 Task: Create a sub task Gather and Analyse Requirements for the task  Create a new online store for a retail business in the project AgileBuddy , assign it to team member softage.2@softage.net and update the status of the sub task to  On Track  , set the priority of the sub task to Low
Action: Mouse moved to (78, 313)
Screenshot: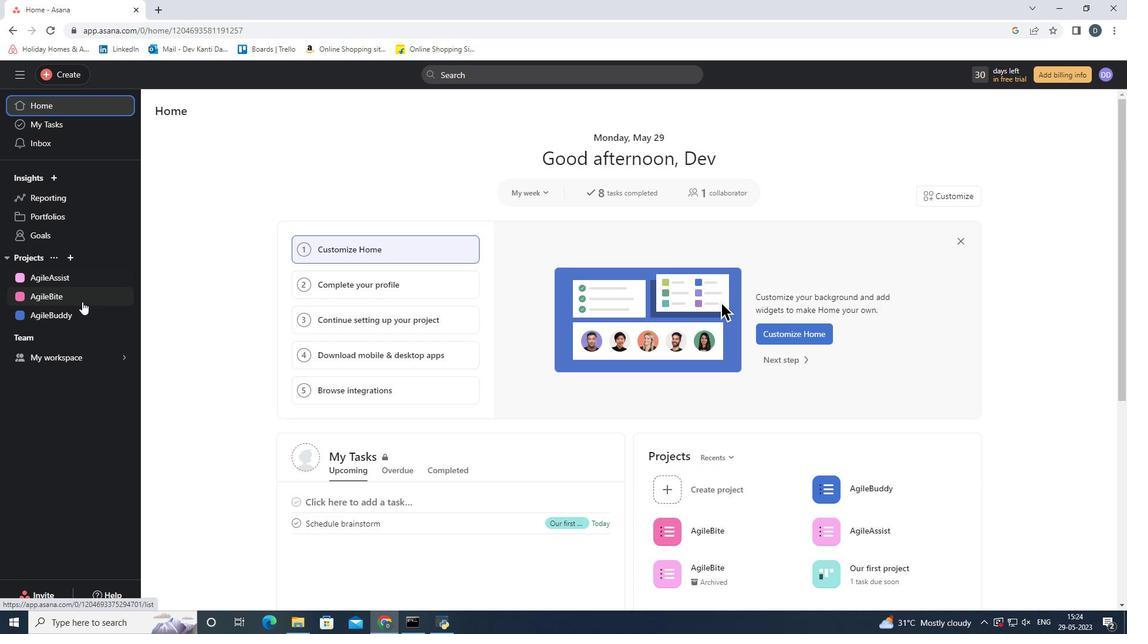 
Action: Mouse pressed left at (78, 313)
Screenshot: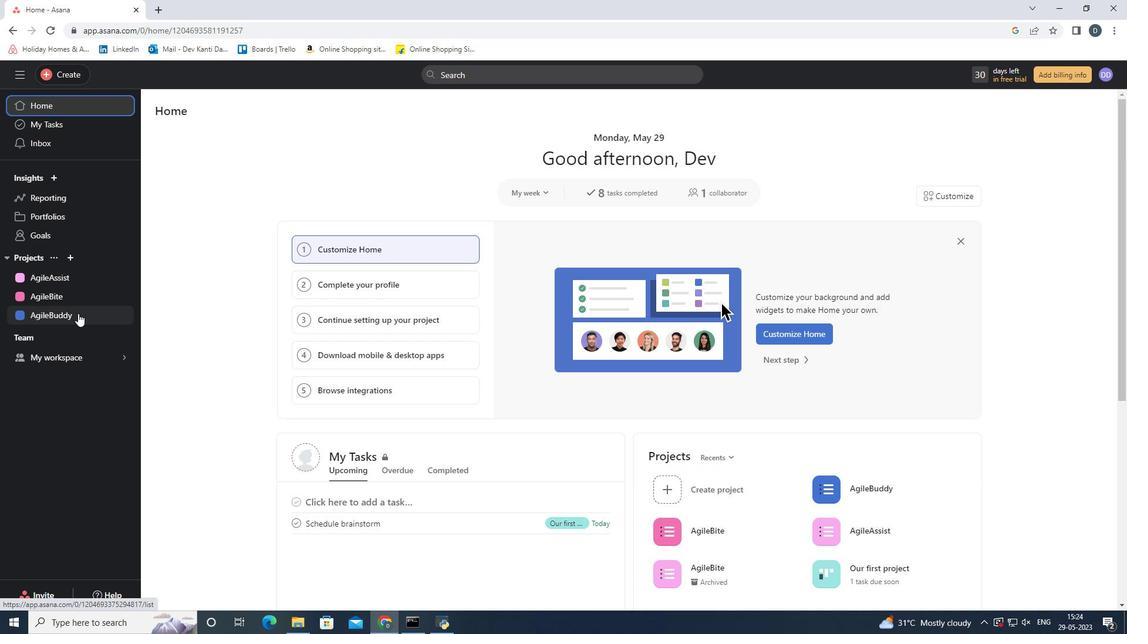 
Action: Mouse moved to (506, 278)
Screenshot: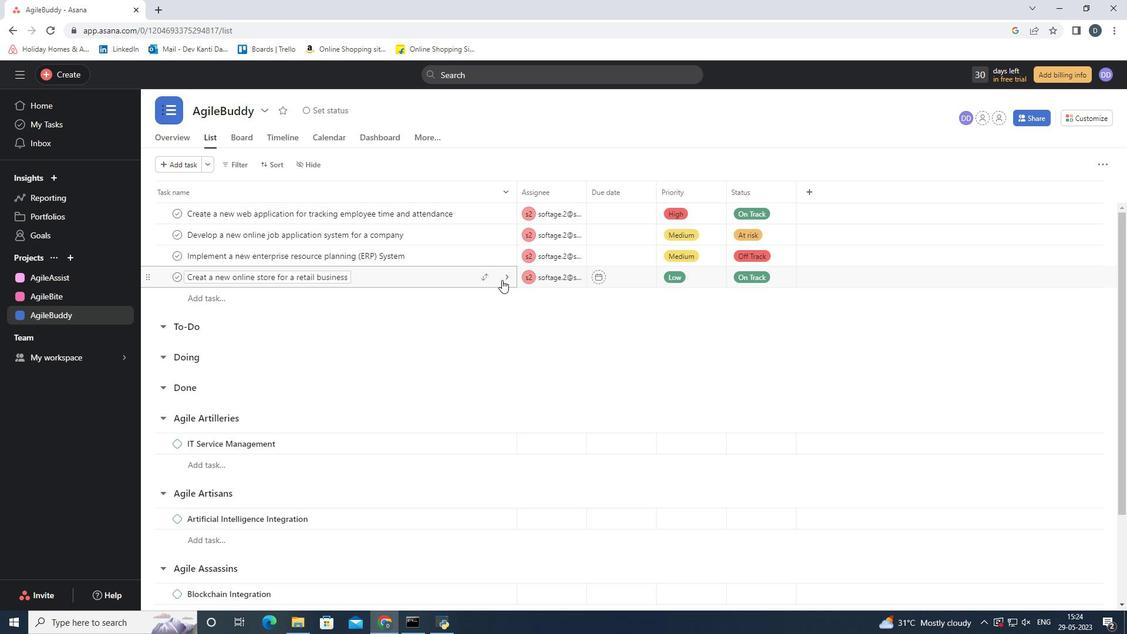 
Action: Mouse pressed left at (506, 278)
Screenshot: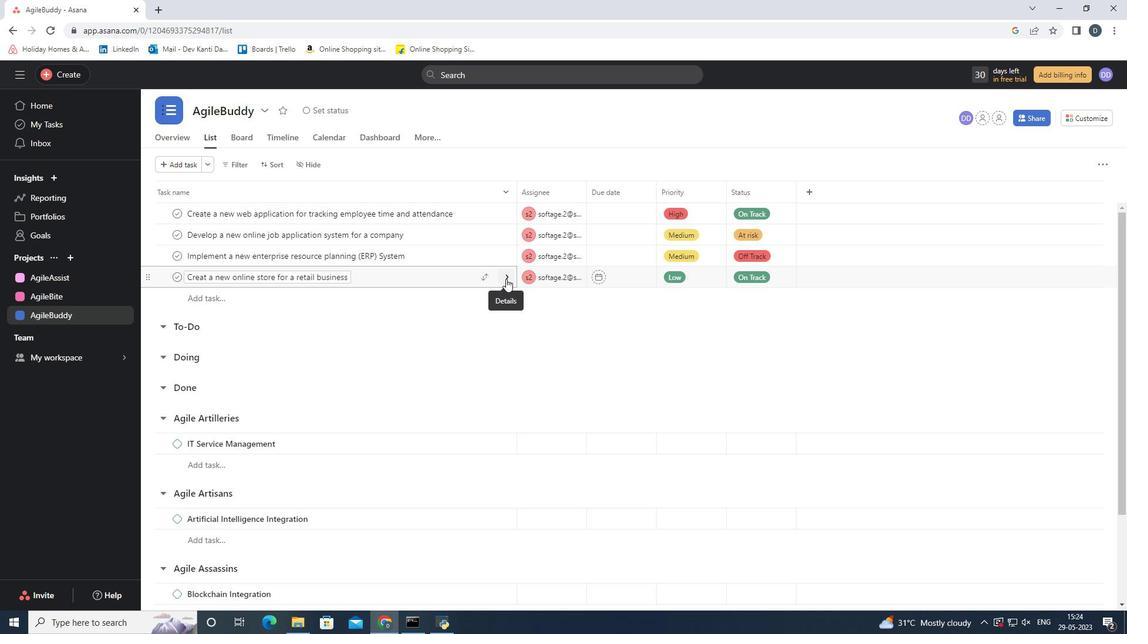 
Action: Mouse moved to (1026, 164)
Screenshot: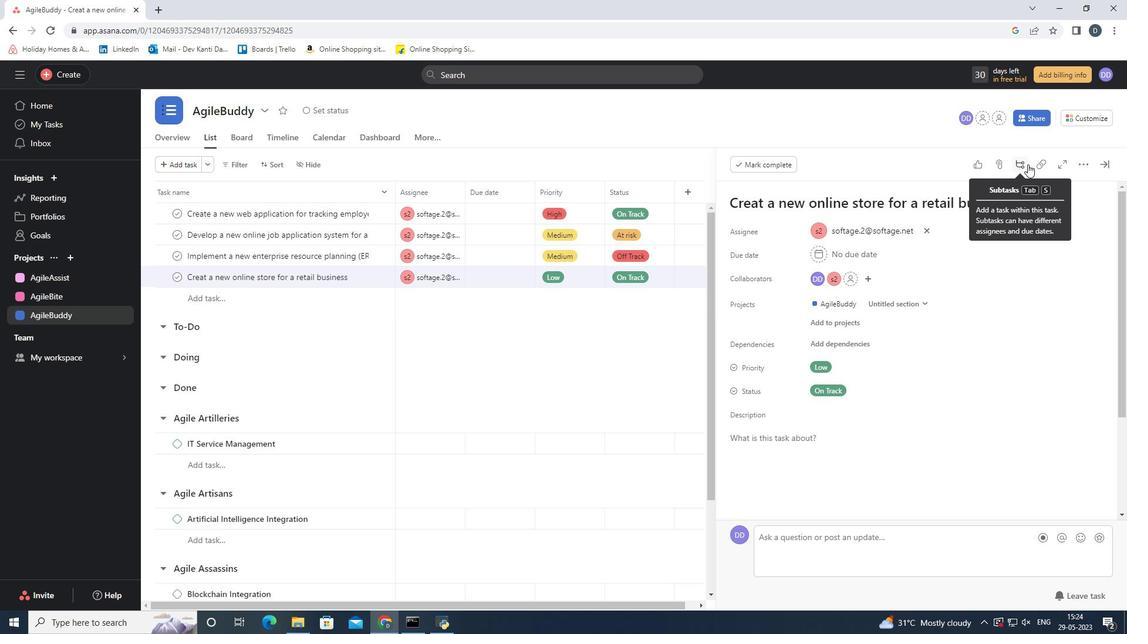 
Action: Mouse pressed left at (1026, 164)
Screenshot: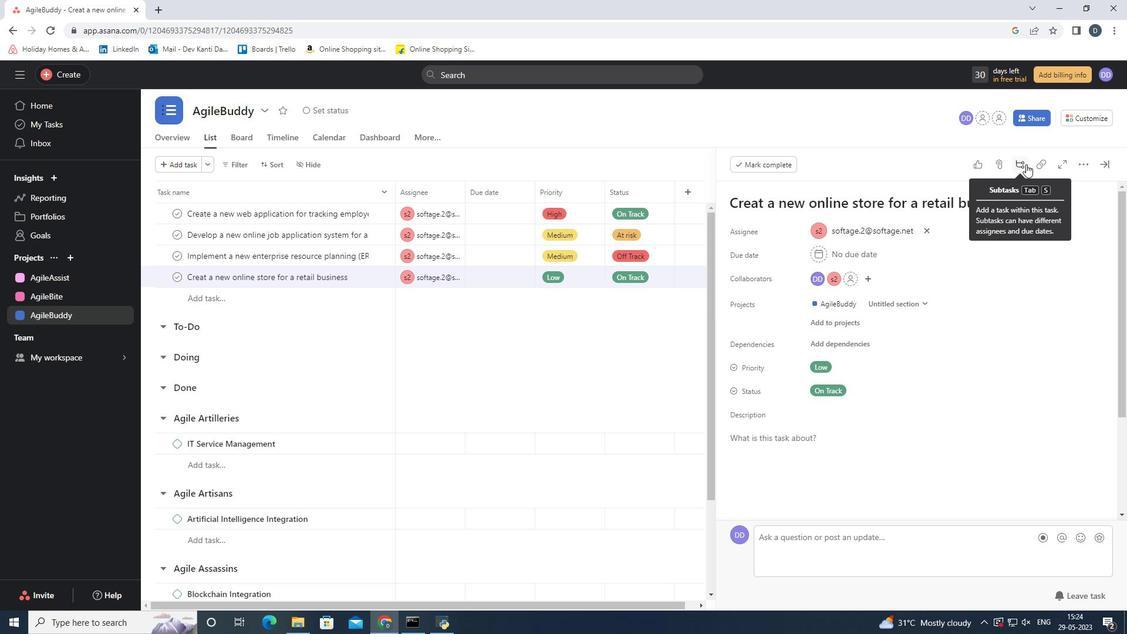 
Action: Mouse moved to (775, 394)
Screenshot: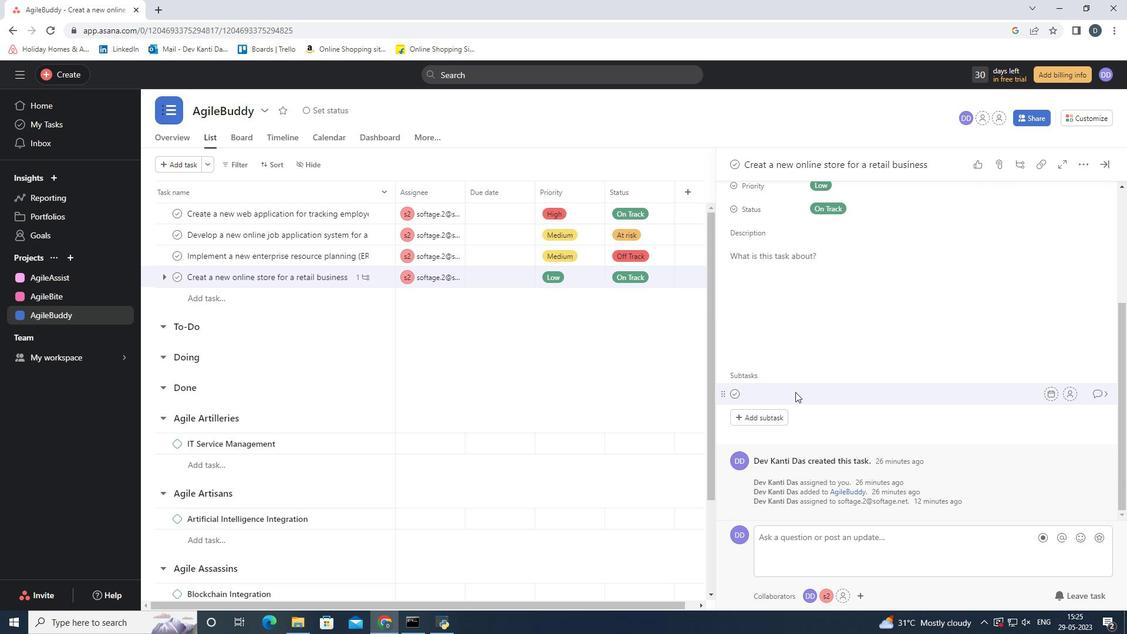 
Action: Key pressed <Key.shift><Key.shift><Key.shift><Key.shift><Key.shift><Key.shift><Key.shift><Key.shift><Key.shift><Key.shift><Key.shift><Key.shift><Key.shift><Key.shift><Key.shift>Gather<Key.space>and<Key.space><Key.shift>Analyse<Key.space><Key.shift><Key.shift><Key.shift><Key.shift><Key.shift><Key.shift><Key.shift><Key.shift>Requirements
Screenshot: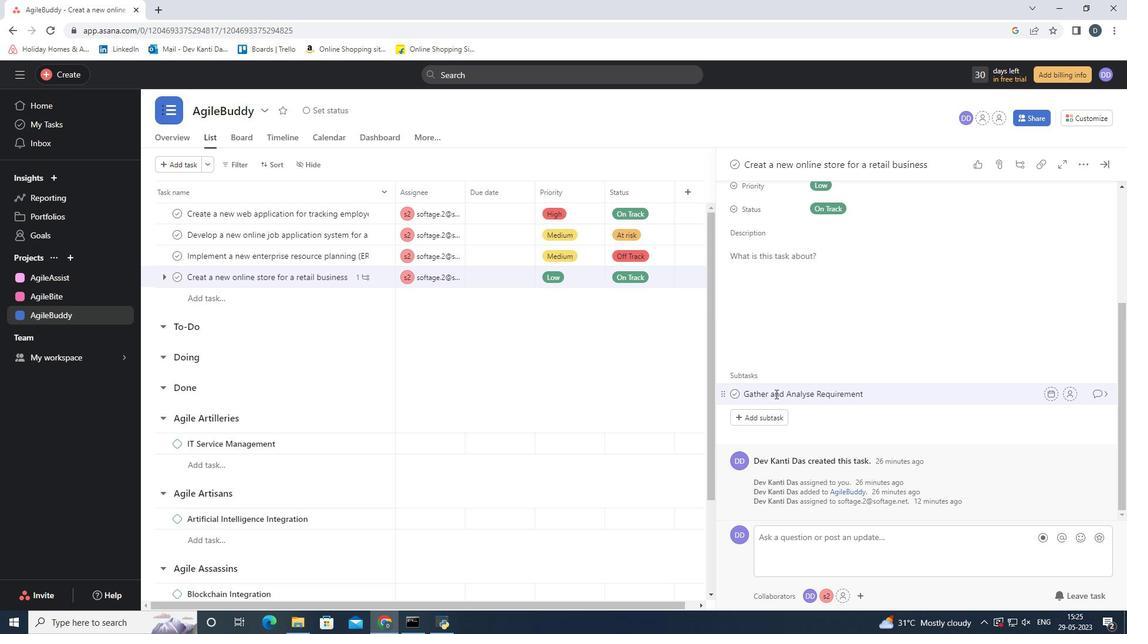 
Action: Mouse moved to (962, 427)
Screenshot: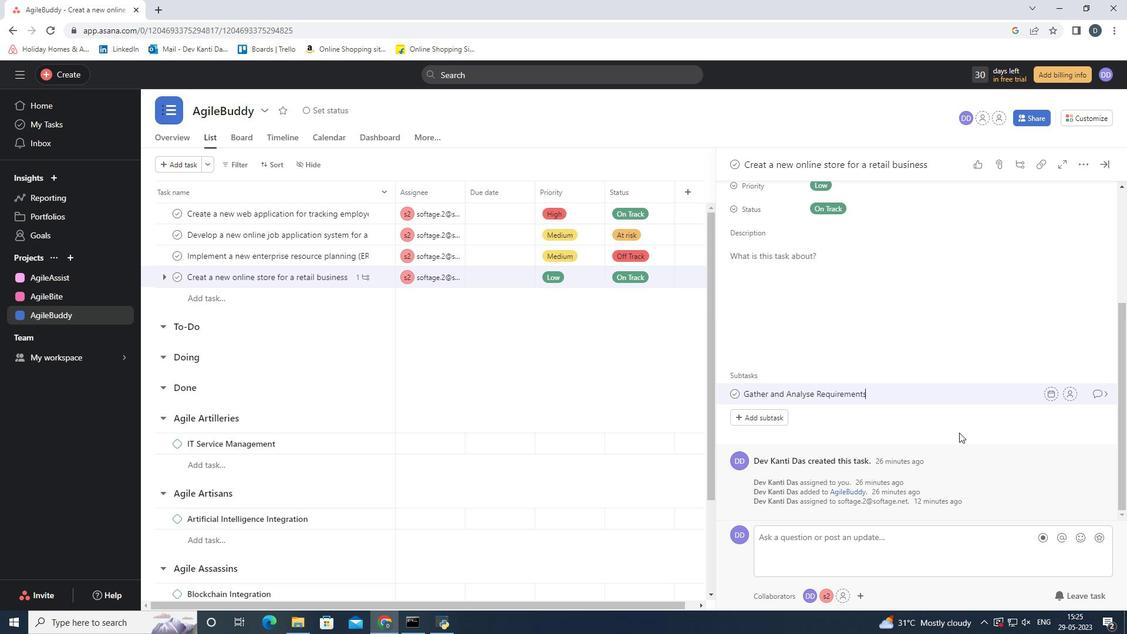 
Action: Mouse pressed left at (962, 427)
Screenshot: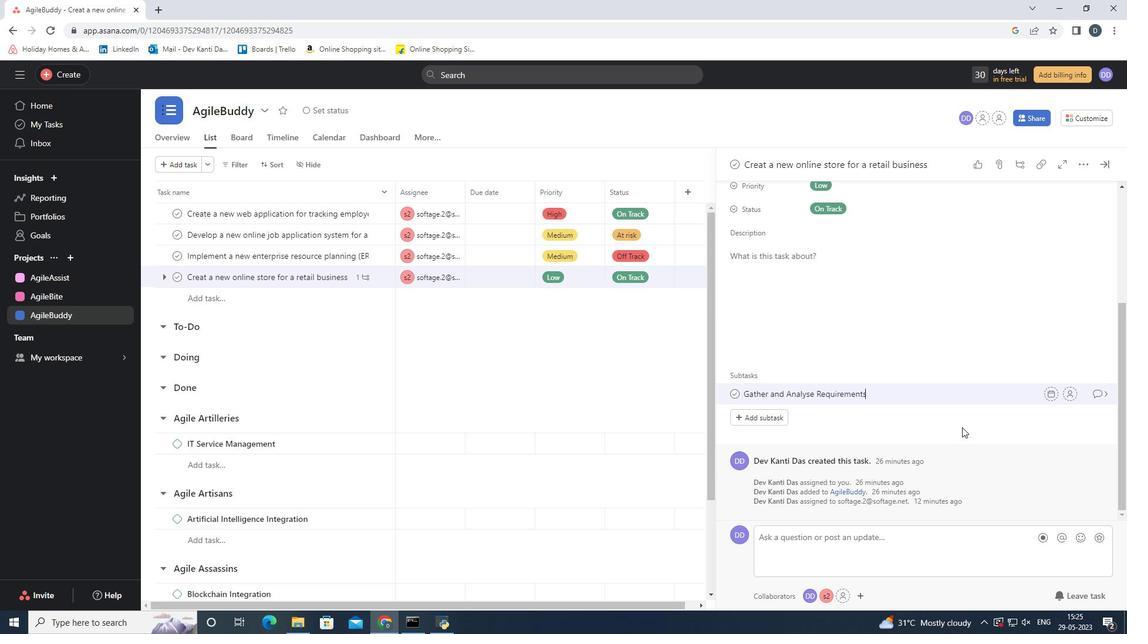 
Action: Mouse moved to (1069, 391)
Screenshot: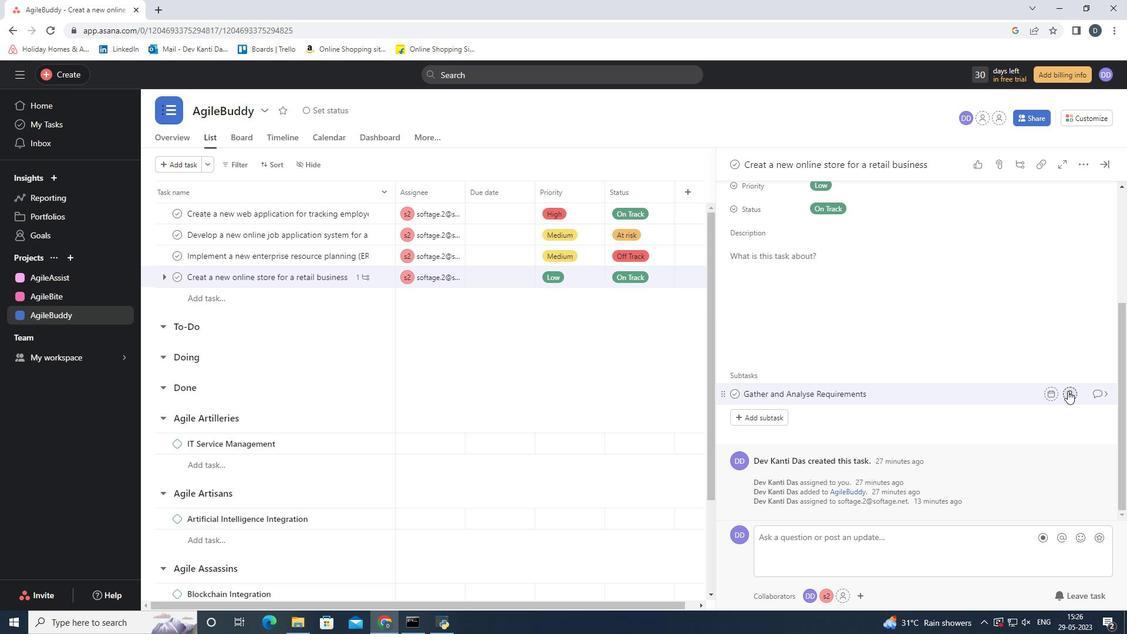 
Action: Mouse pressed left at (1069, 391)
Screenshot: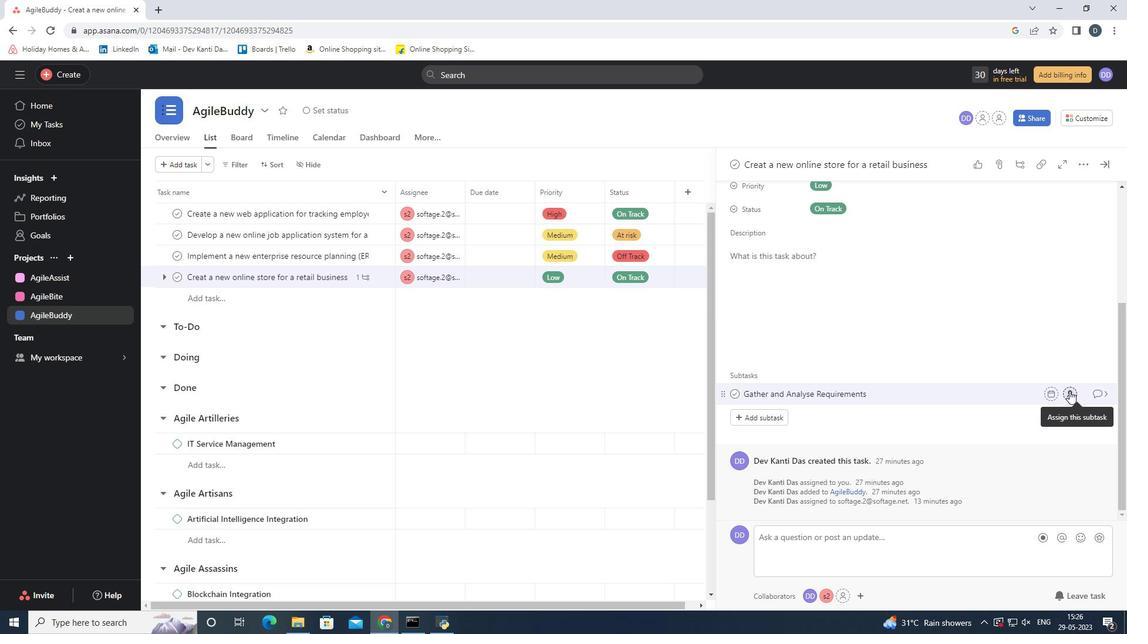 
Action: Mouse moved to (921, 481)
Screenshot: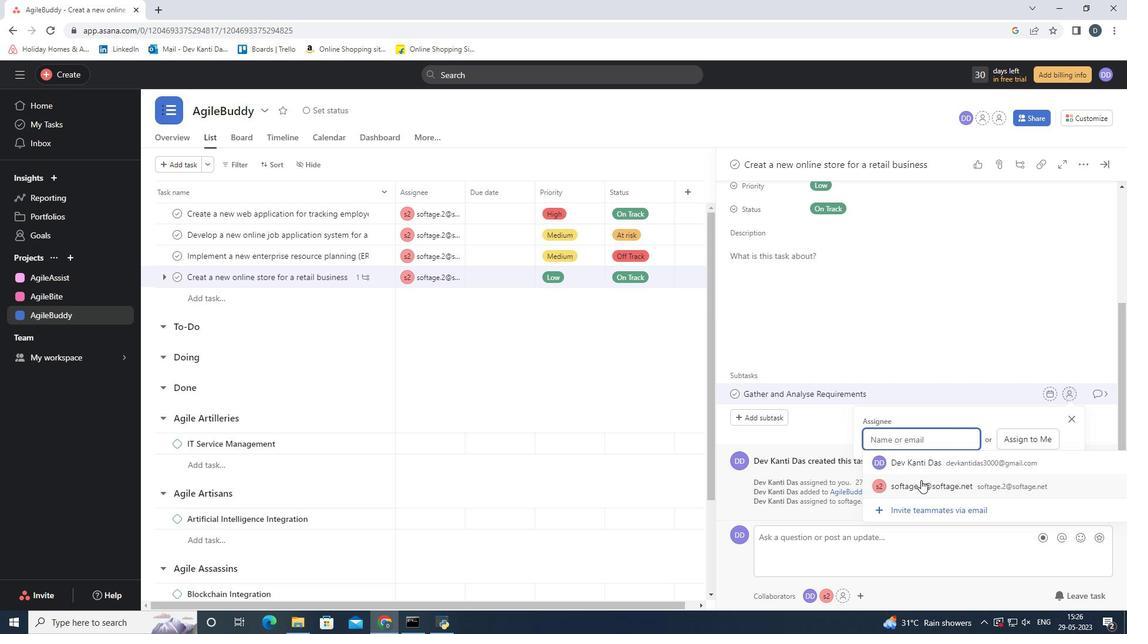 
Action: Mouse pressed left at (921, 481)
Screenshot: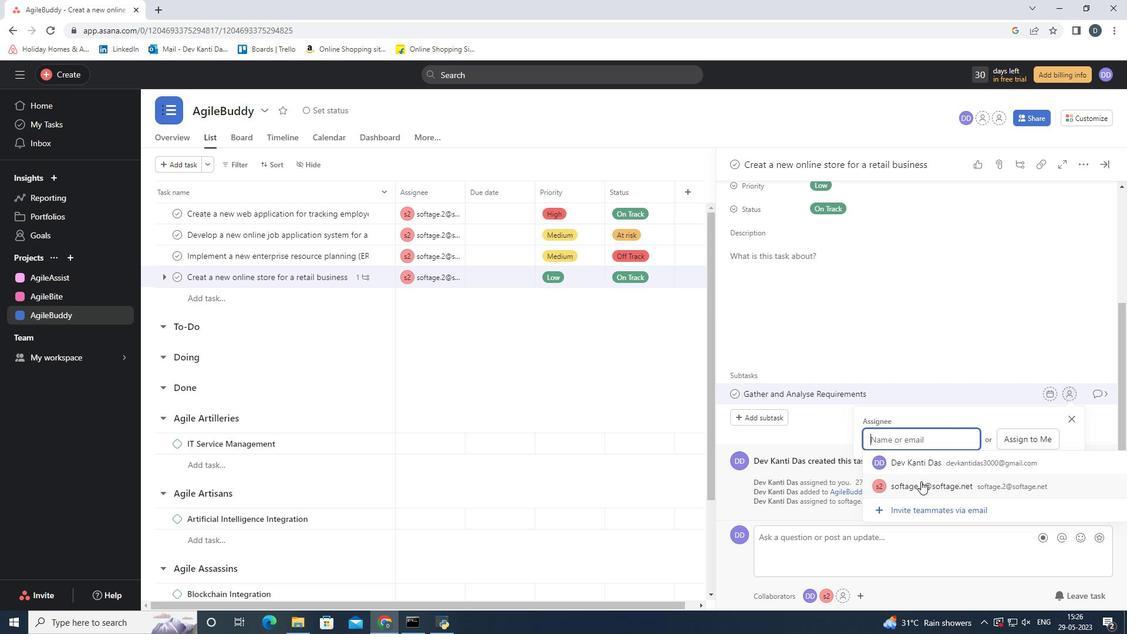 
Action: Mouse moved to (1094, 391)
Screenshot: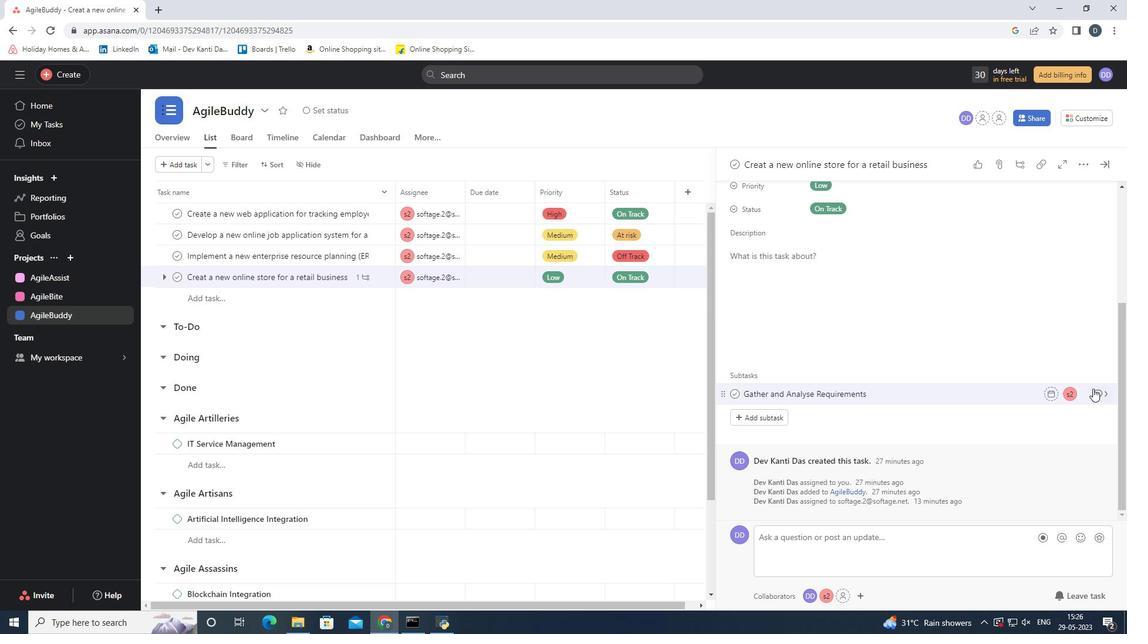 
Action: Mouse pressed left at (1094, 391)
Screenshot: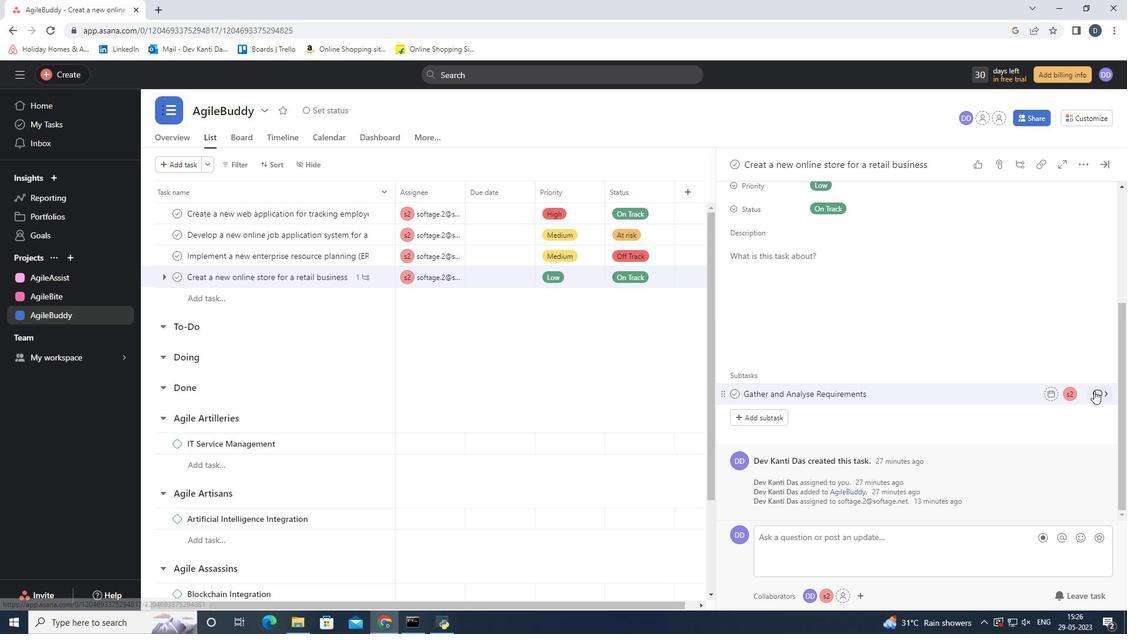 
Action: Mouse moved to (776, 358)
Screenshot: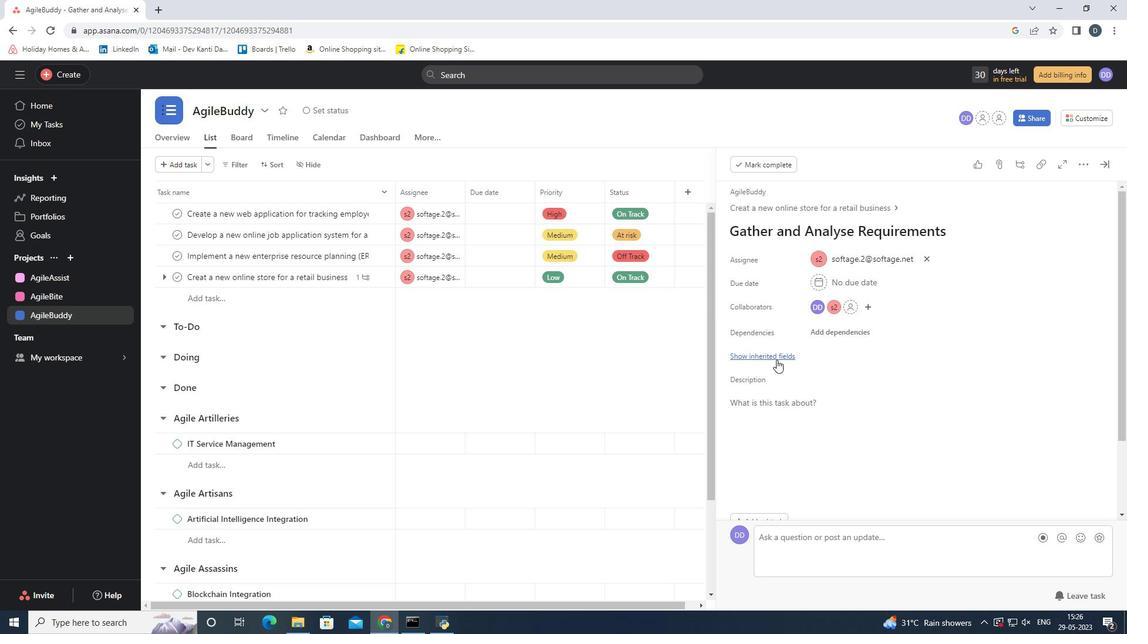 
Action: Mouse pressed left at (776, 358)
Screenshot: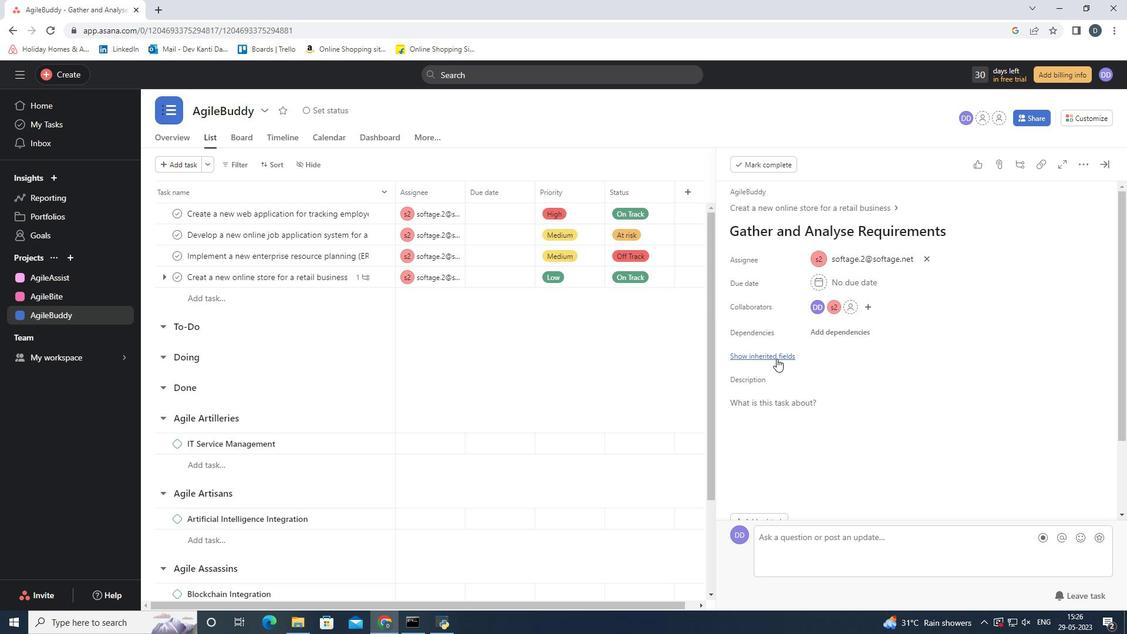 
Action: Mouse moved to (823, 385)
Screenshot: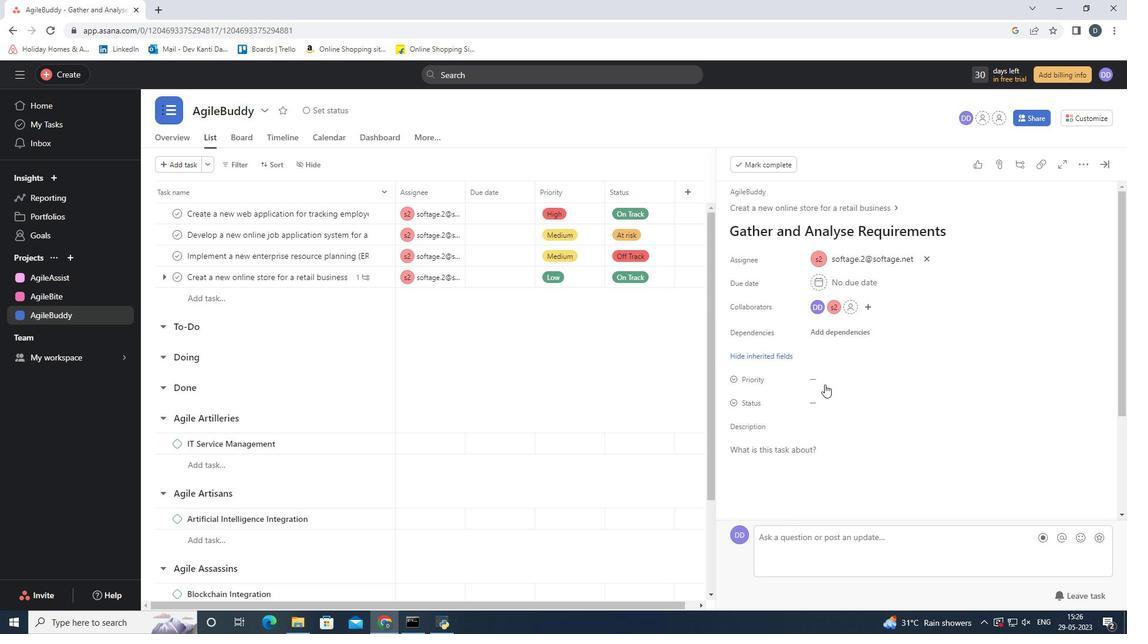 
Action: Mouse pressed left at (823, 385)
Screenshot: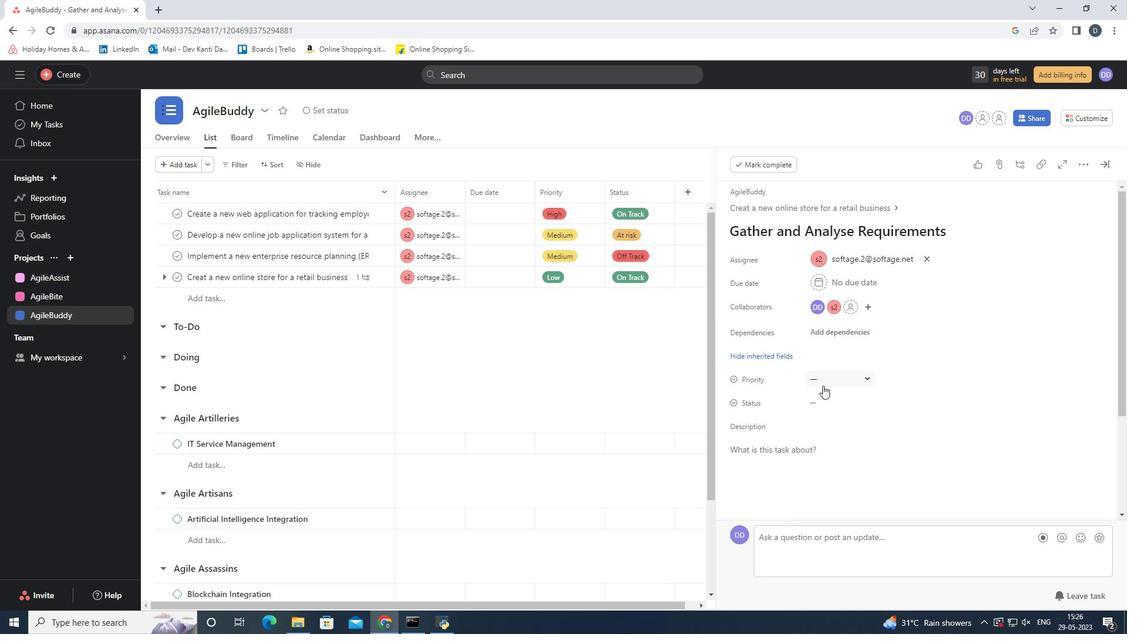 
Action: Mouse moved to (862, 462)
Screenshot: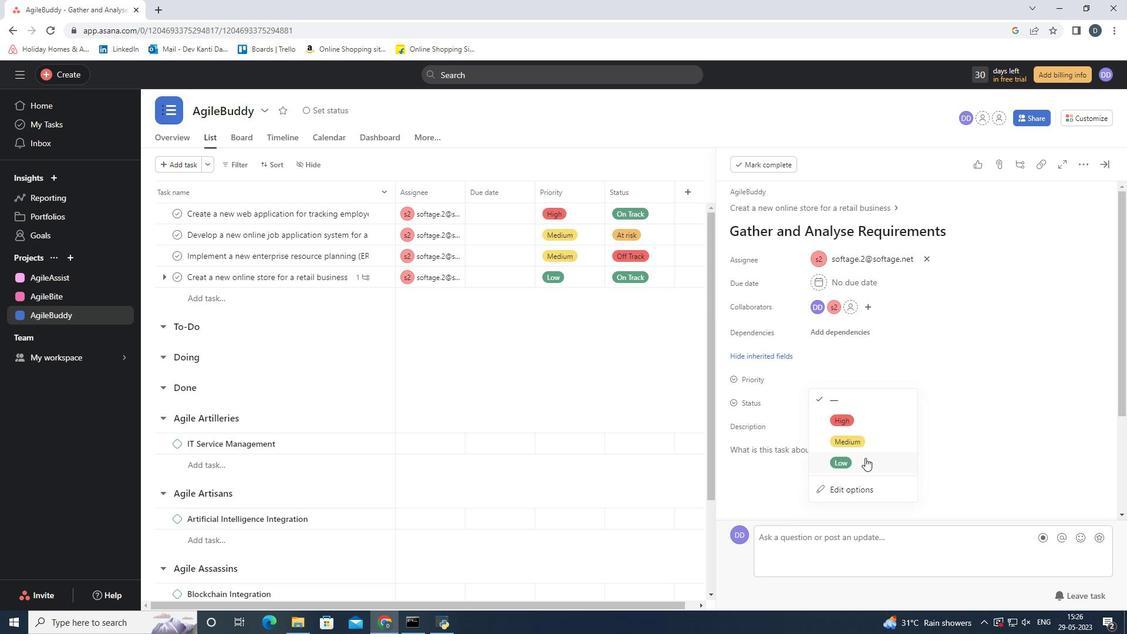 
Action: Mouse pressed left at (862, 462)
Screenshot: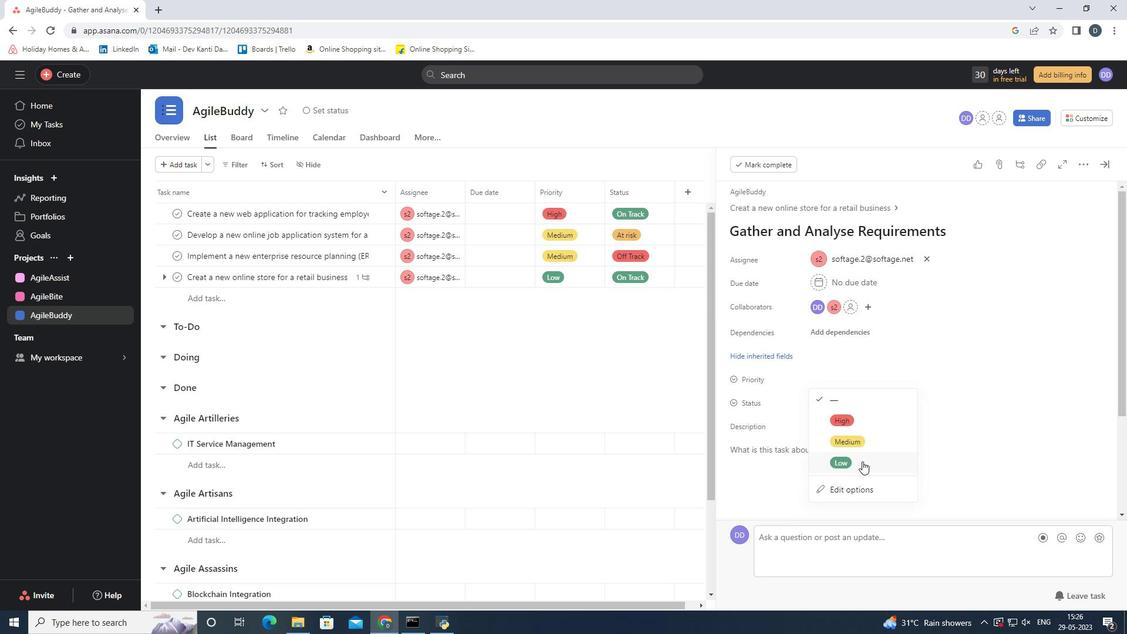 
Action: Mouse moved to (829, 399)
Screenshot: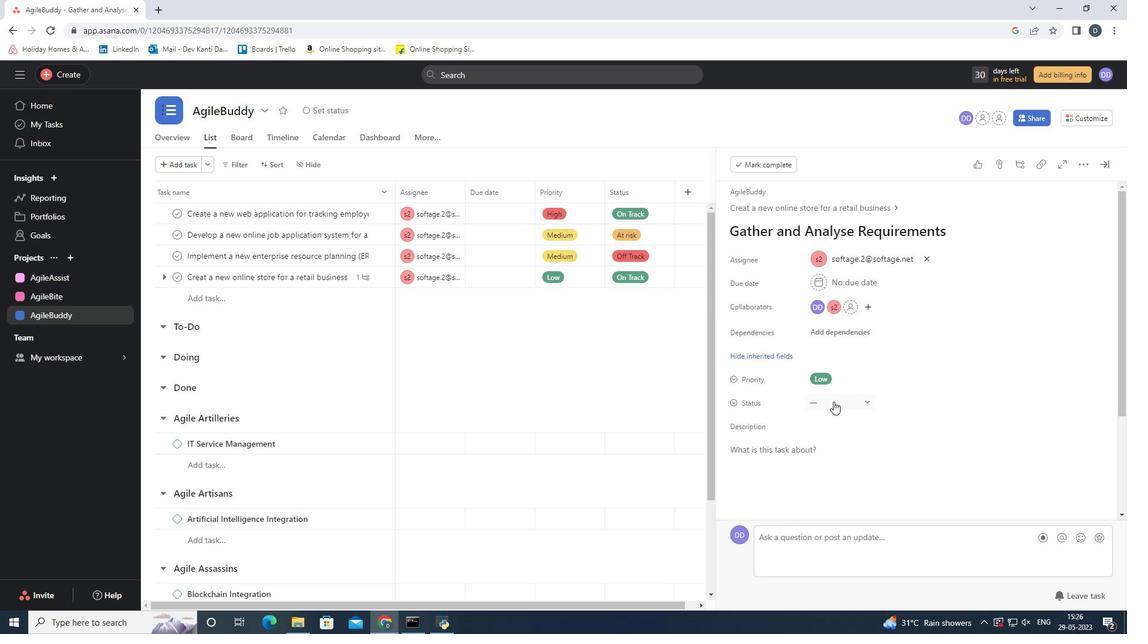 
Action: Mouse pressed left at (829, 399)
Screenshot: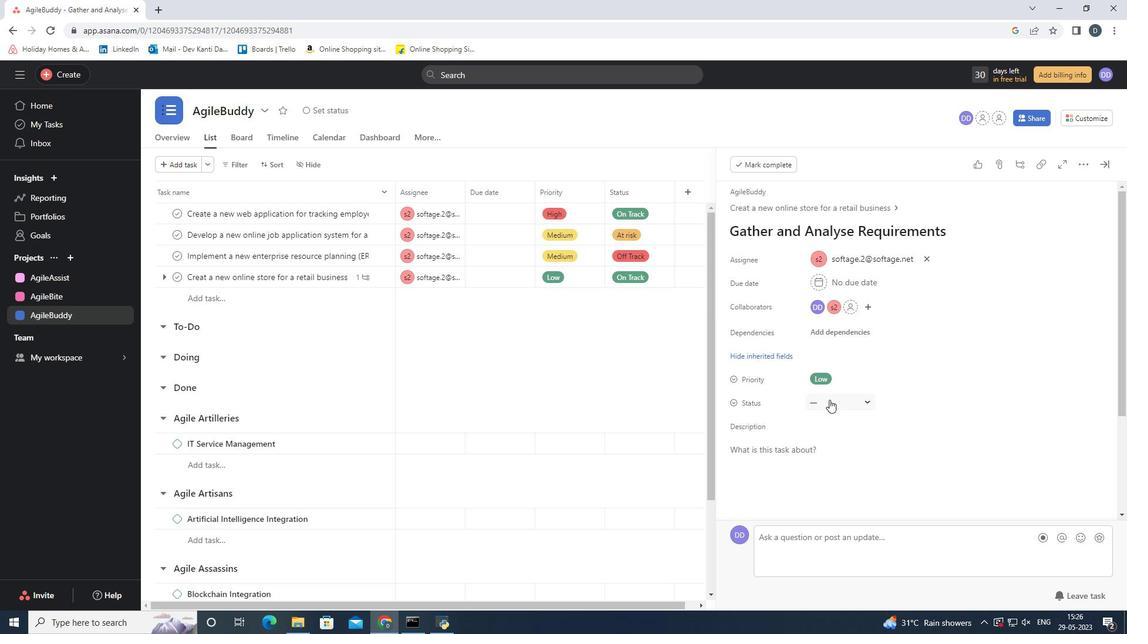 
Action: Mouse moved to (864, 444)
Screenshot: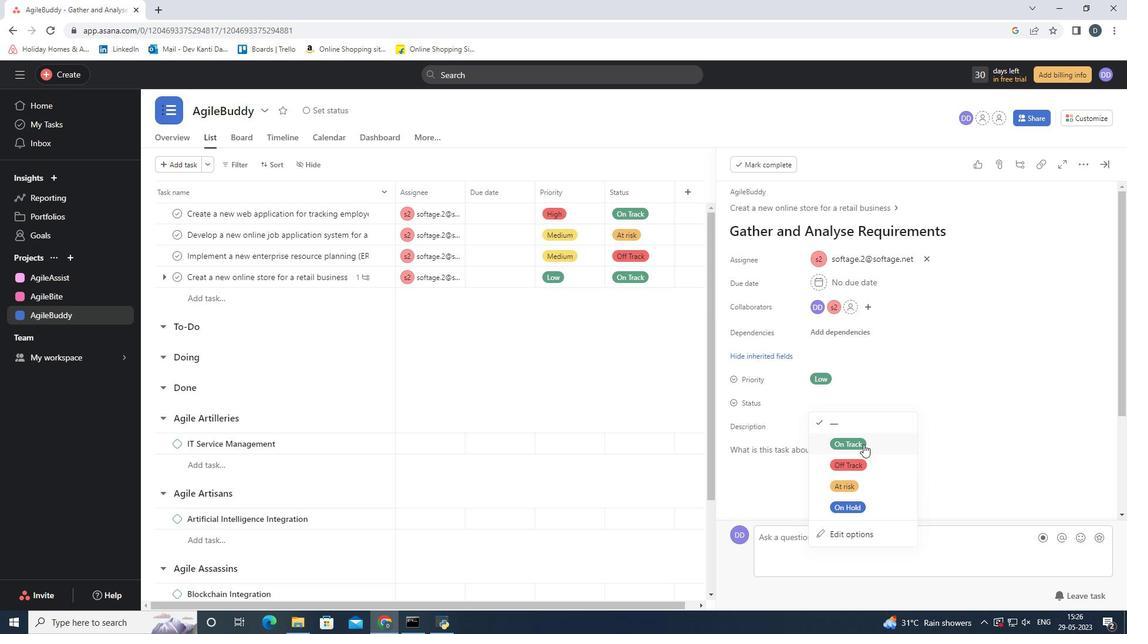 
Action: Mouse pressed left at (864, 444)
Screenshot: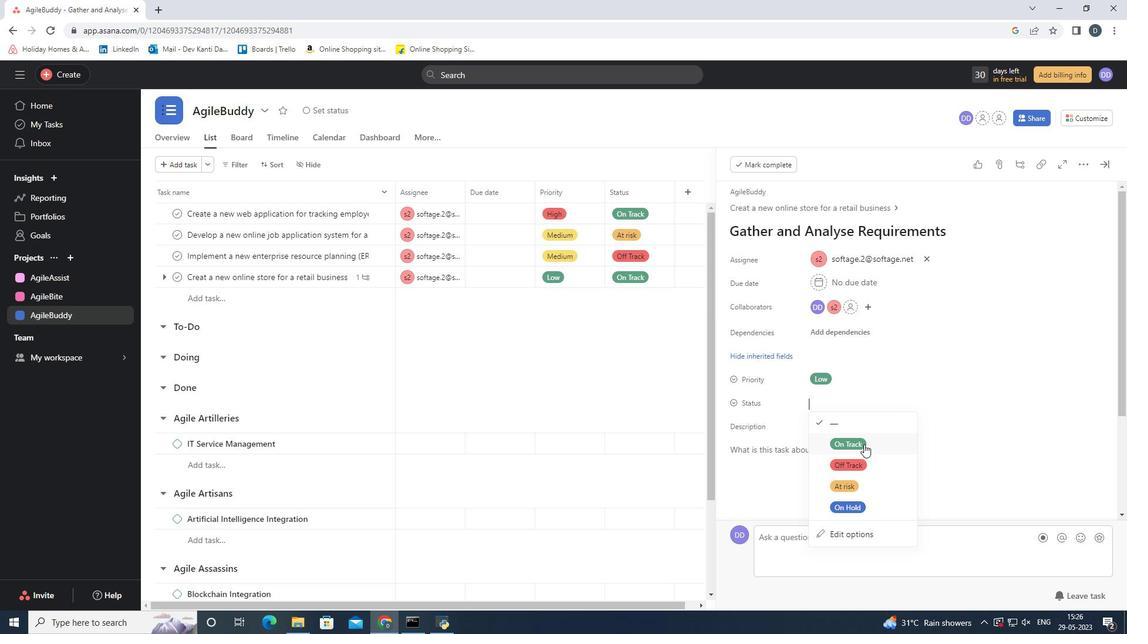 
Action: Mouse moved to (1108, 163)
Screenshot: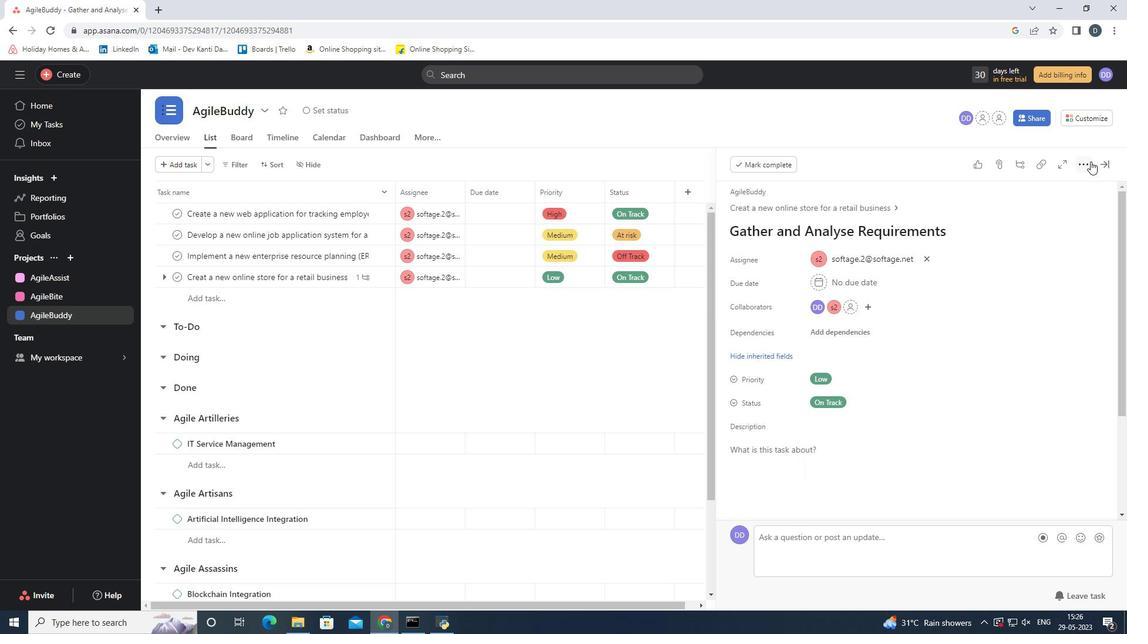 
Action: Mouse pressed left at (1108, 163)
Screenshot: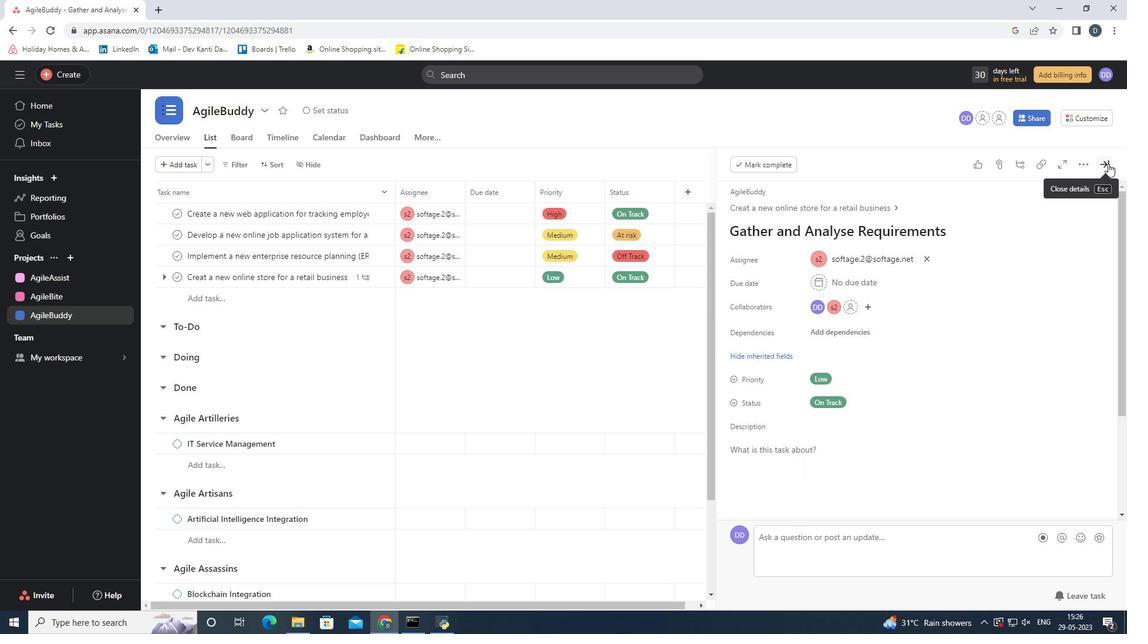 
Action: Mouse moved to (360, 279)
Screenshot: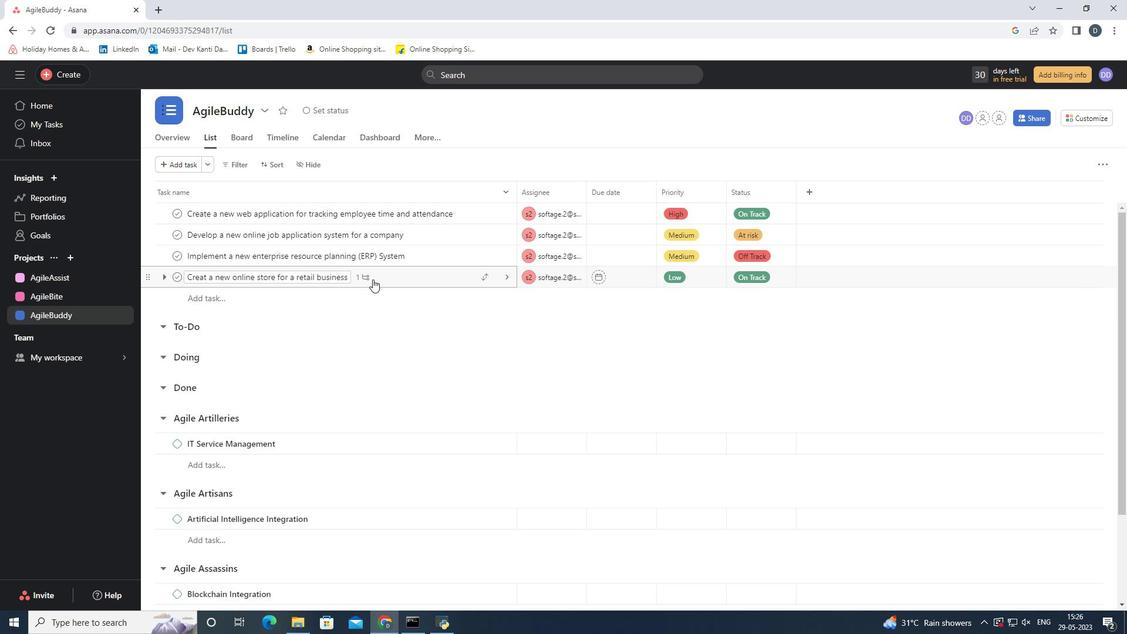 
Action: Mouse pressed left at (360, 279)
Screenshot: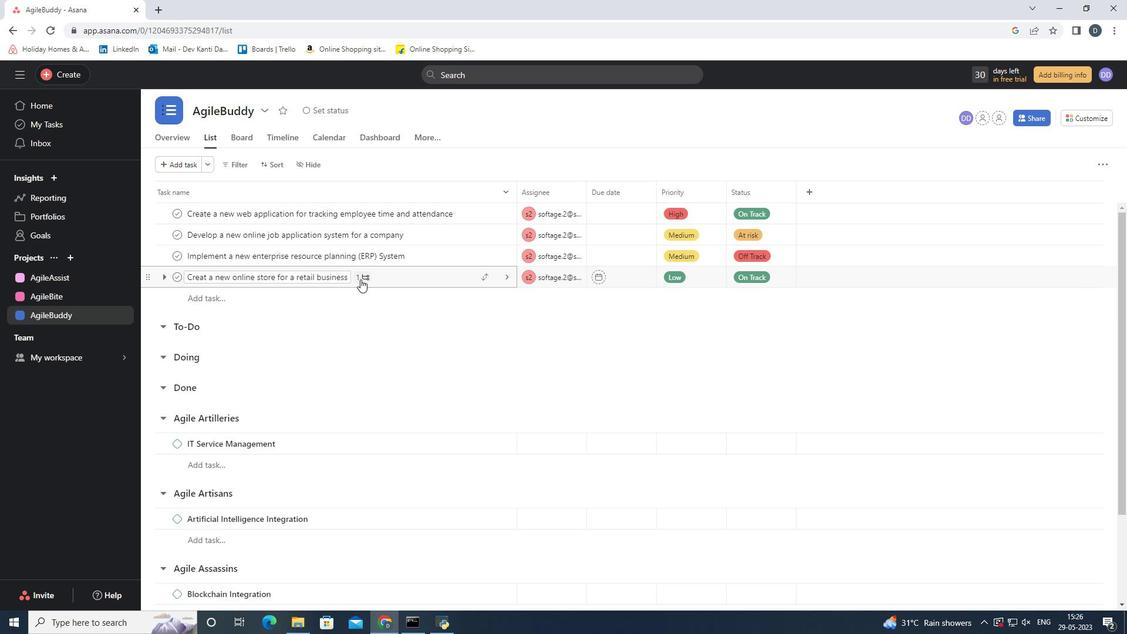 
Action: Mouse moved to (1101, 393)
Screenshot: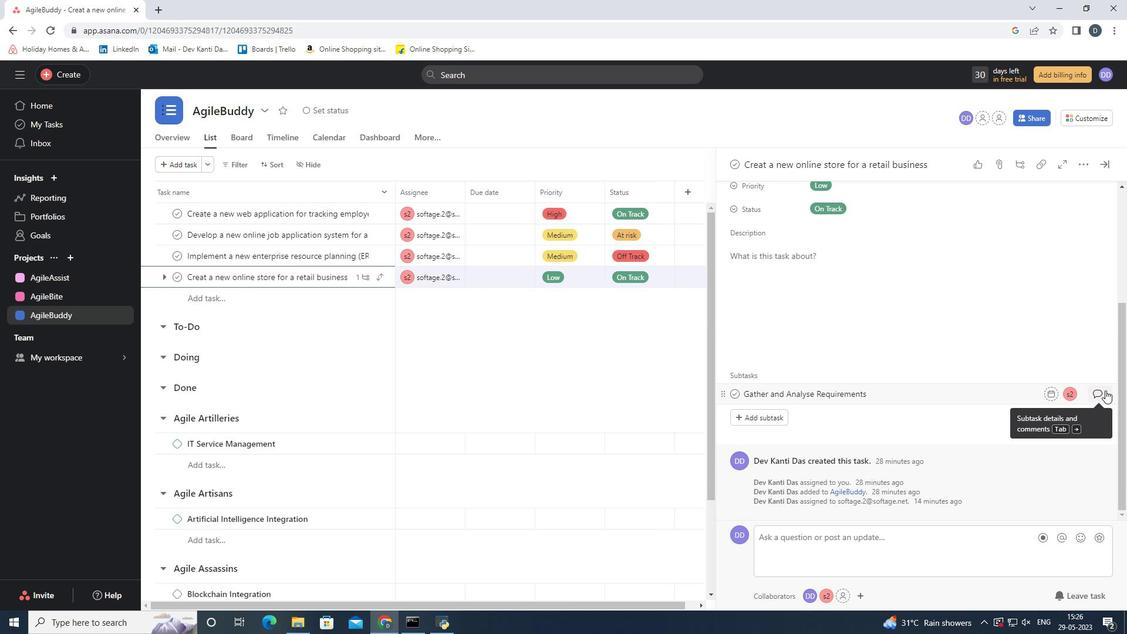 
Action: Mouse pressed left at (1101, 393)
Screenshot: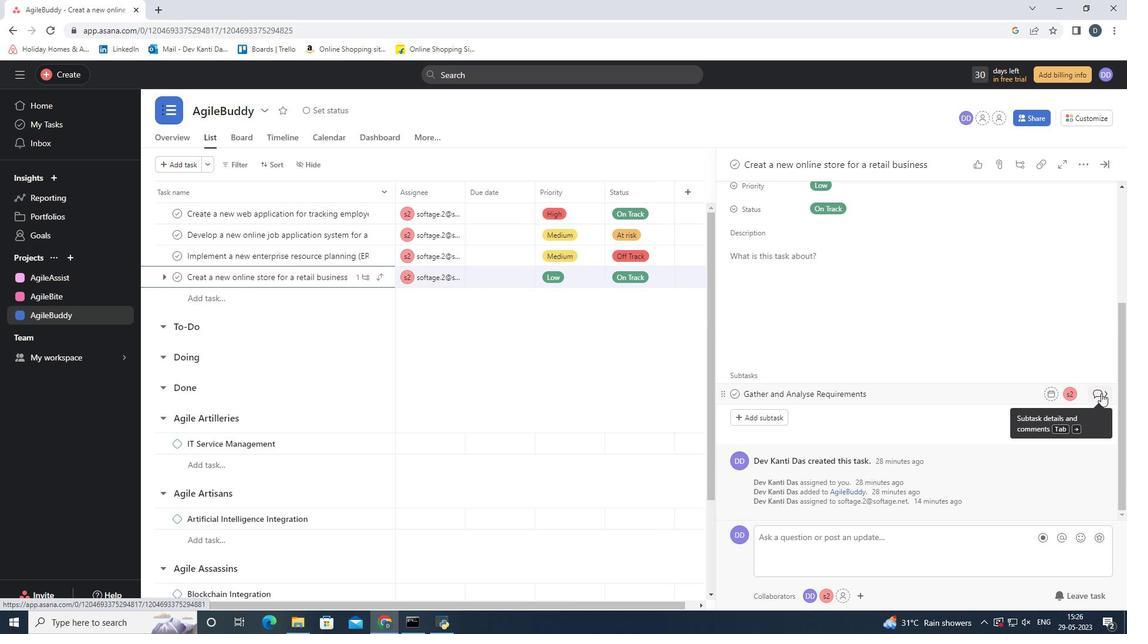 
Action: Mouse moved to (785, 358)
Screenshot: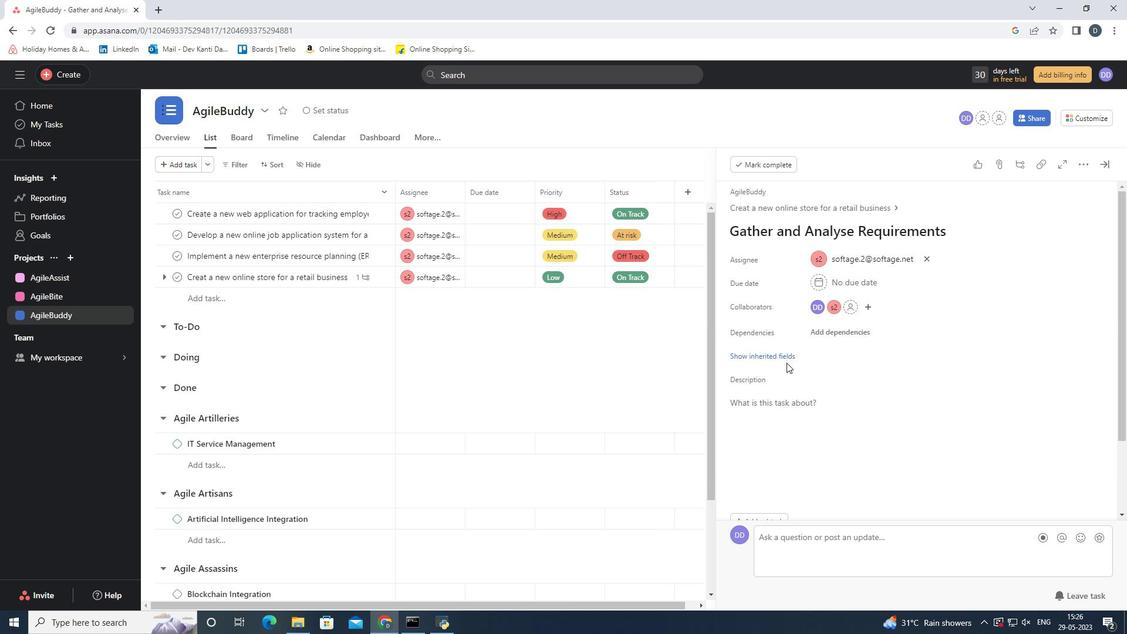 
Action: Mouse pressed left at (785, 358)
Screenshot: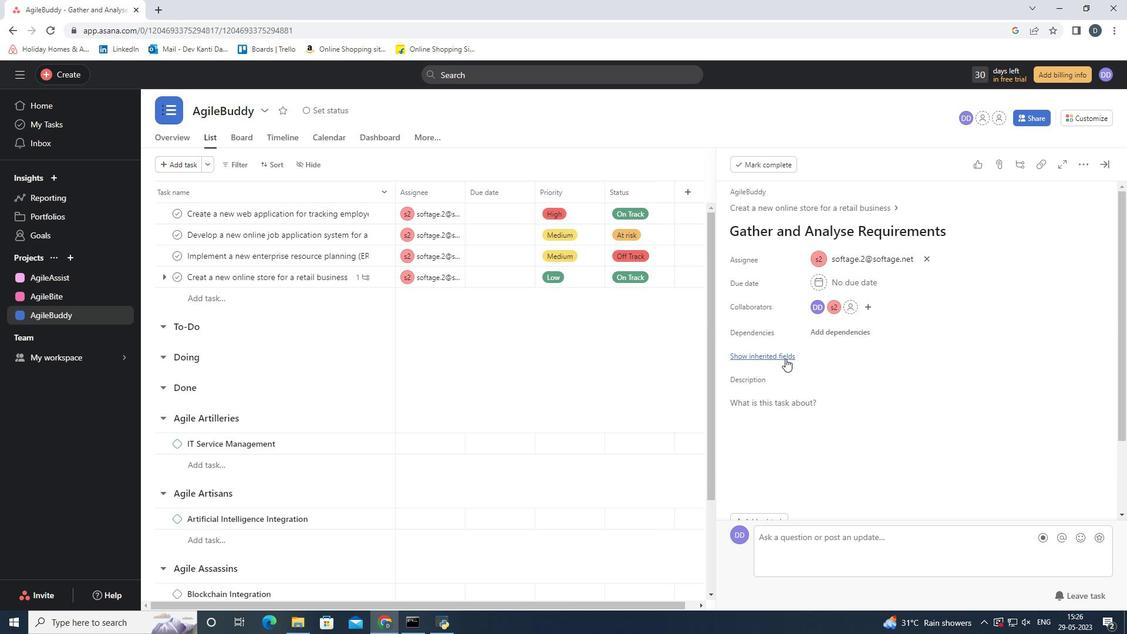 
Action: Mouse moved to (1111, 167)
Screenshot: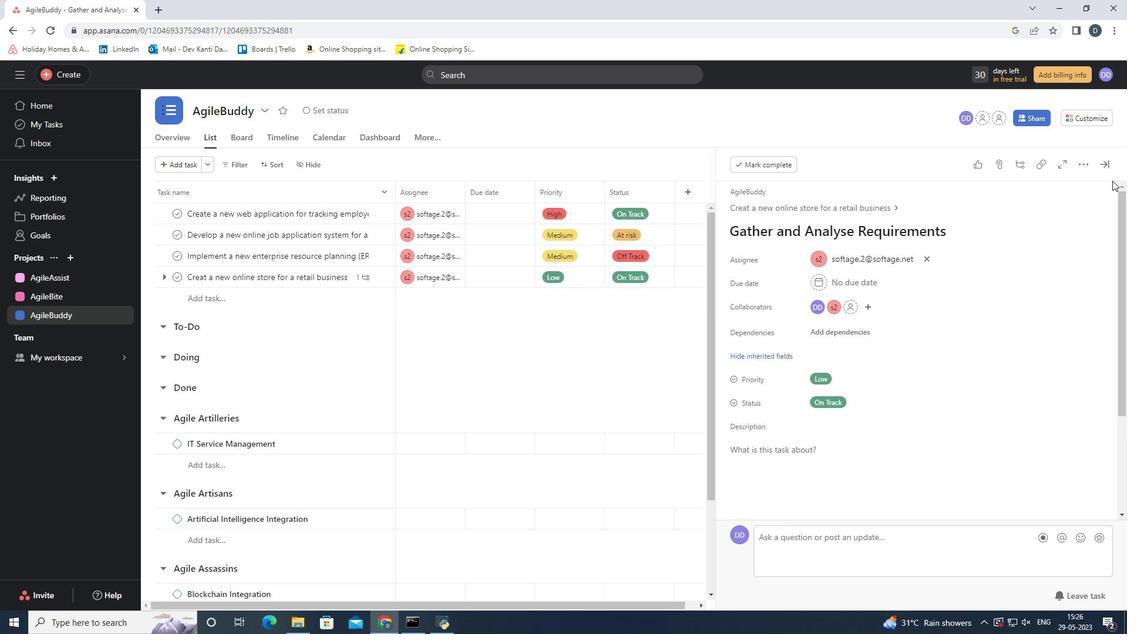 
Action: Mouse pressed left at (1111, 167)
Screenshot: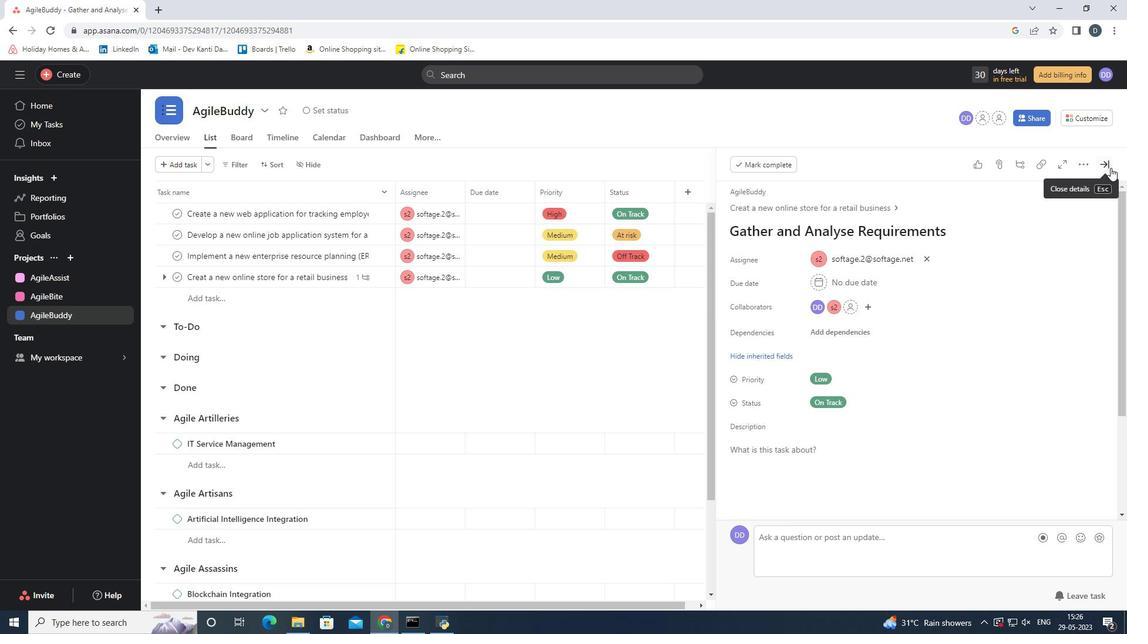
Action: Mouse moved to (876, 385)
Screenshot: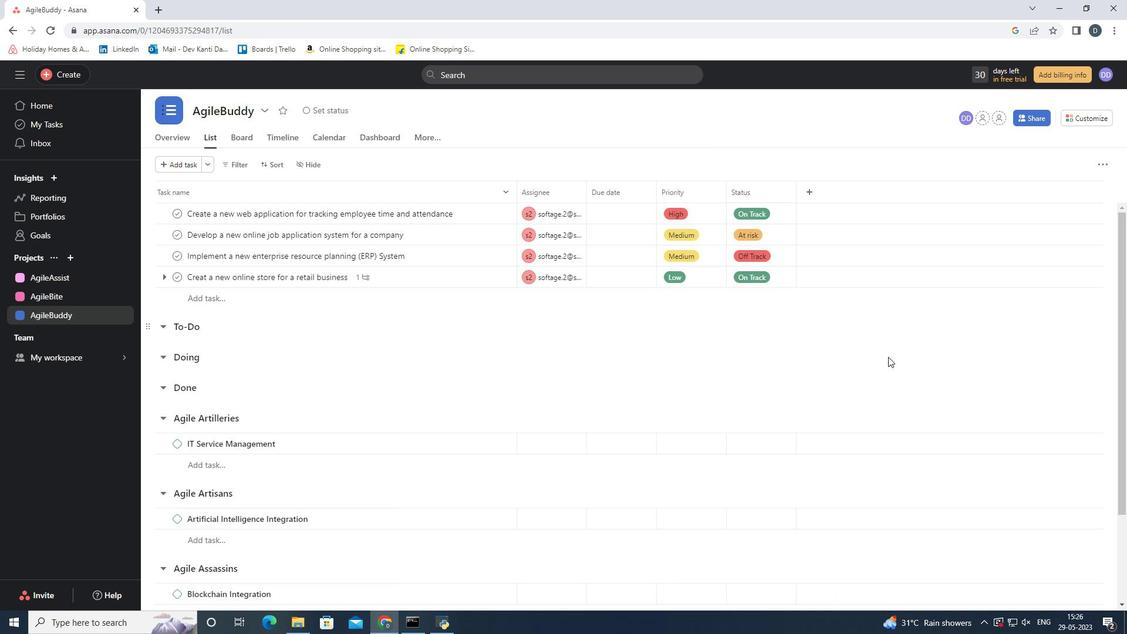 
